 Task: Open Card Card0000000177 in Board Board0000000045 in Workspace WS0000000015 in Trello. Add Member Email0000000057 to Card Card0000000177 in Board Board0000000045 in Workspace WS0000000015 in Trello. Add Purple Label titled Label0000000177 to Card Card0000000177 in Board Board0000000045 in Workspace WS0000000015 in Trello. Add Checklist CL0000000177 to Card Card0000000177 in Board Board0000000045 in Workspace WS0000000015 in Trello. Add Dates with Start Date as Aug 01 2023 and Due Date as Aug 31 2023 to Card Card0000000177 in Board Board0000000045 in Workspace WS0000000015 in Trello
Action: Mouse moved to (131, 383)
Screenshot: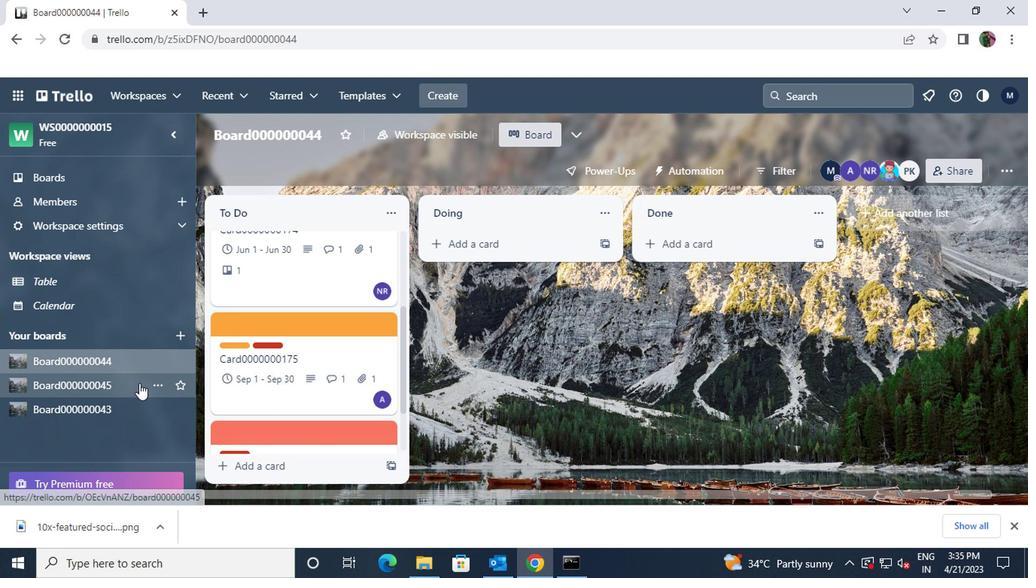 
Action: Mouse pressed left at (131, 383)
Screenshot: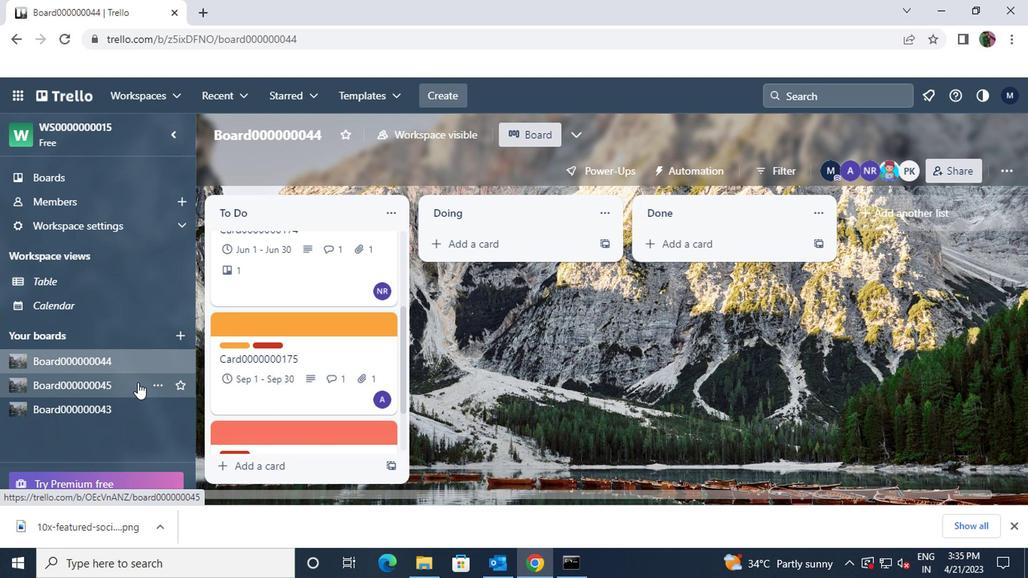 
Action: Mouse moved to (305, 225)
Screenshot: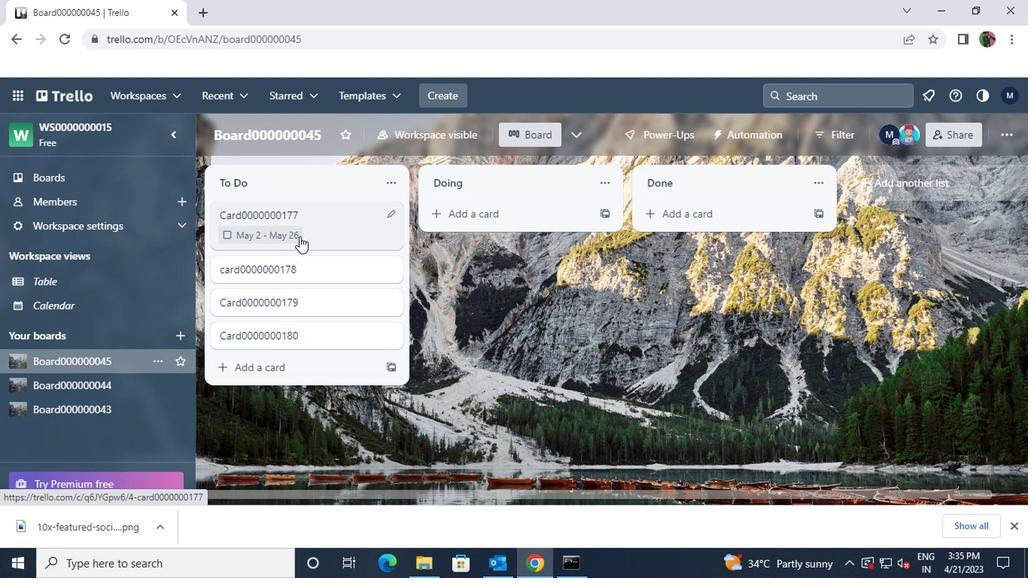
Action: Mouse pressed left at (305, 225)
Screenshot: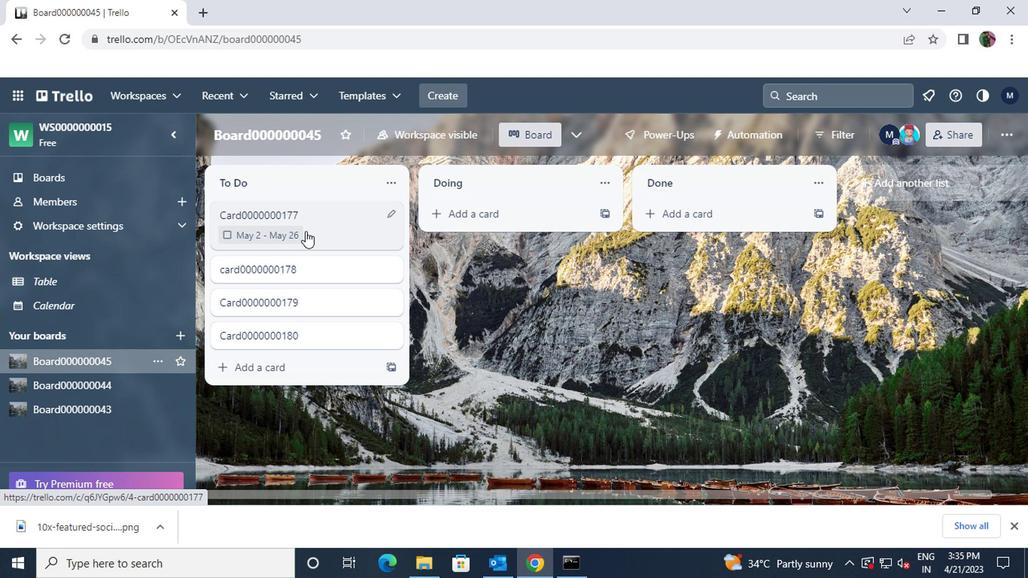 
Action: Mouse moved to (683, 214)
Screenshot: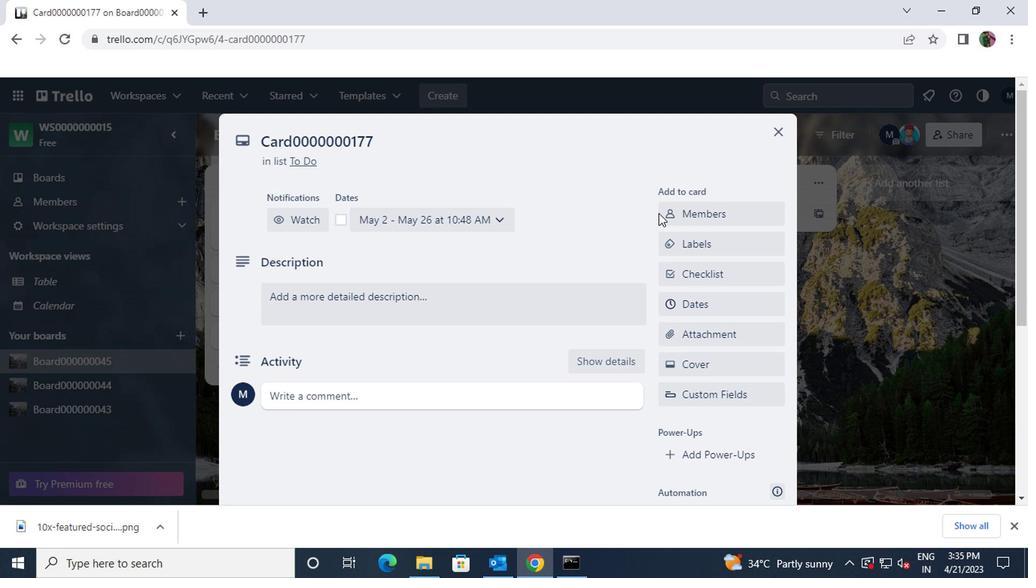 
Action: Mouse pressed left at (683, 214)
Screenshot: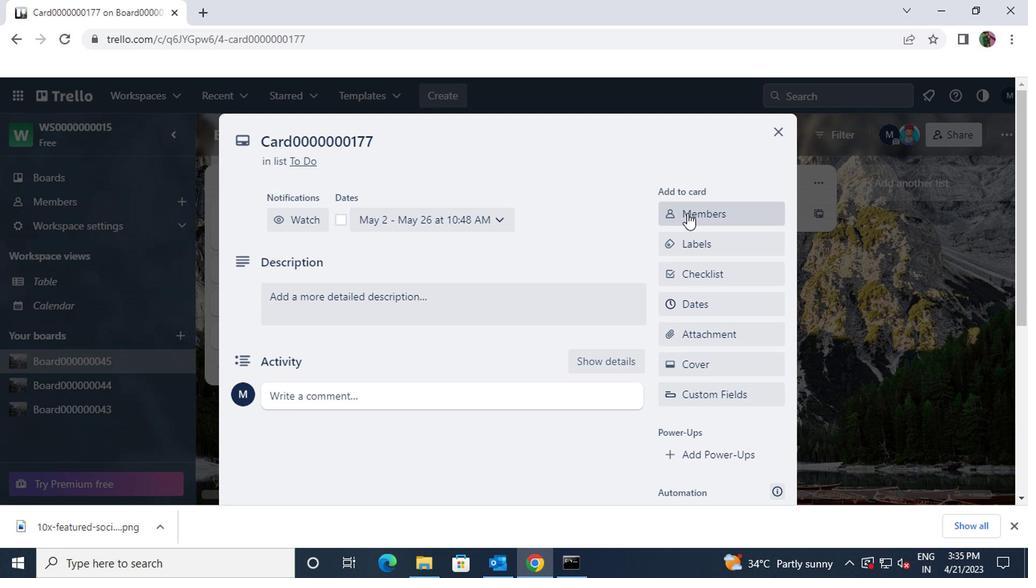 
Action: Mouse moved to (683, 212)
Screenshot: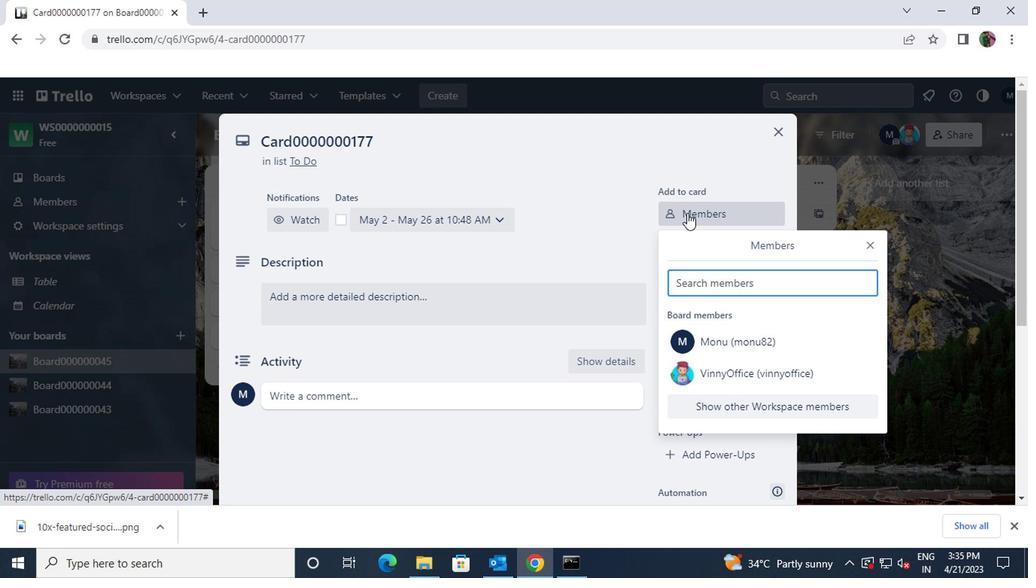 
Action: Key pressed vinnyoffice2<Key.shift>@GMAIL.COM
Screenshot: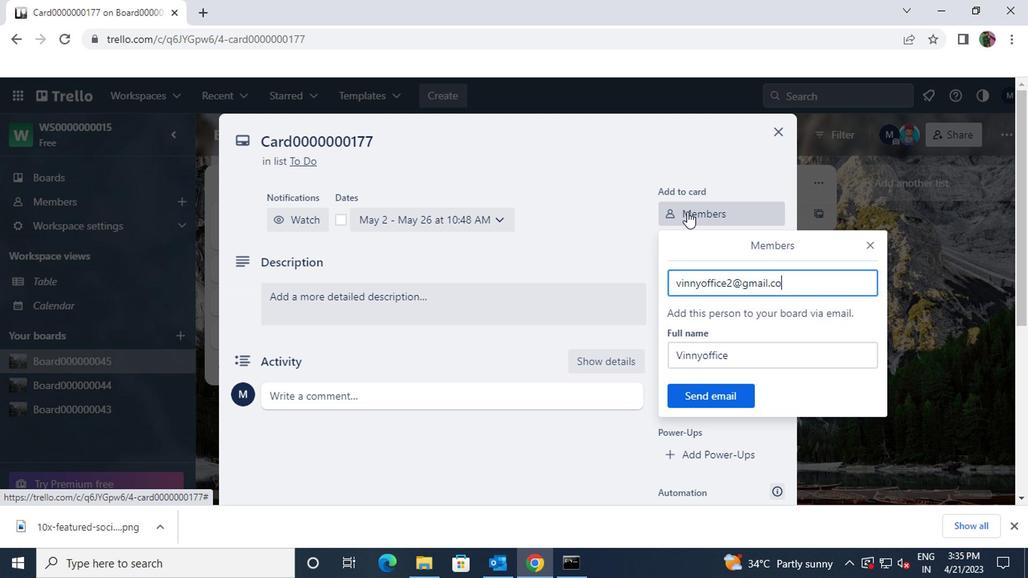 
Action: Mouse moved to (709, 393)
Screenshot: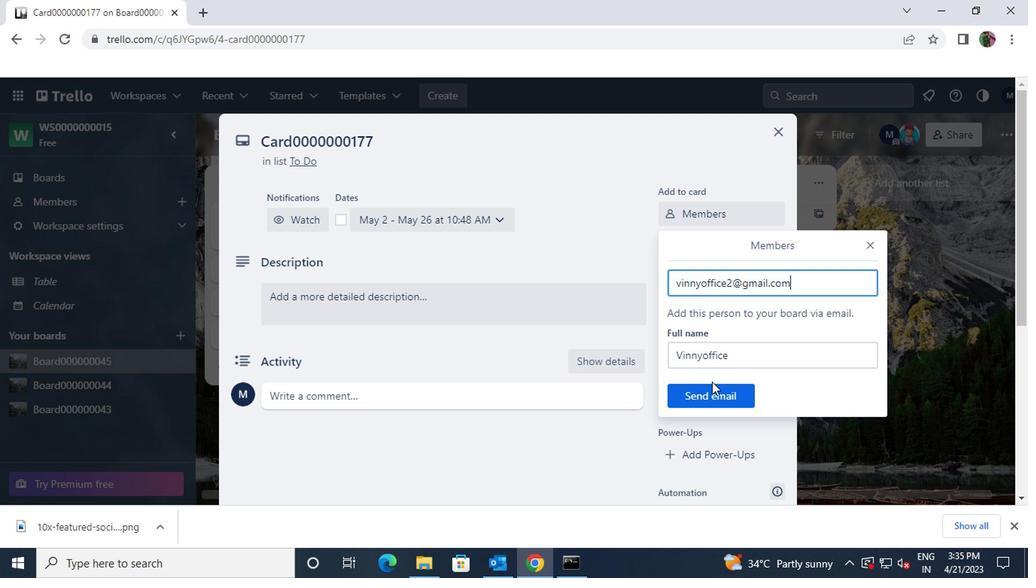 
Action: Mouse pressed left at (709, 393)
Screenshot: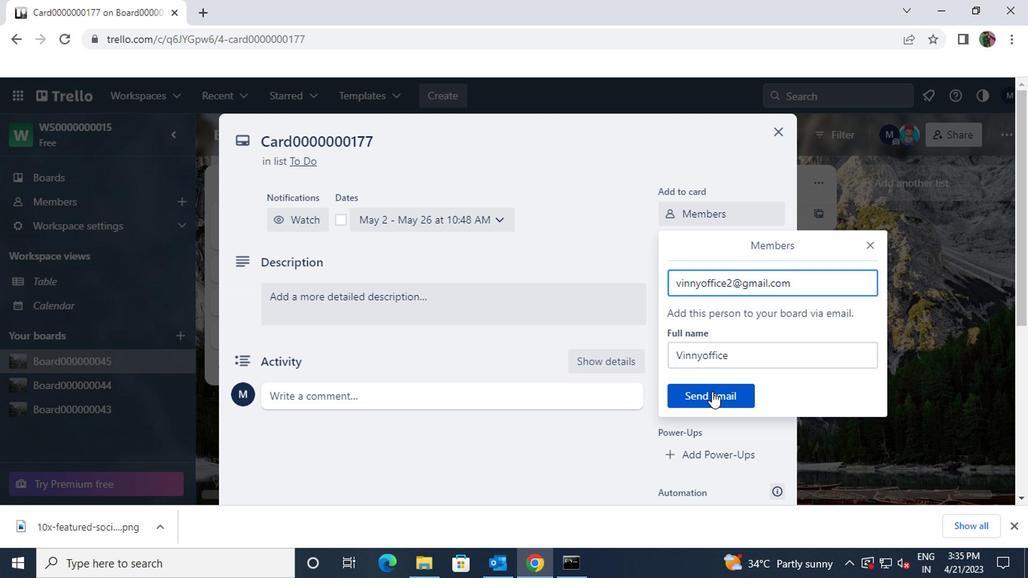 
Action: Mouse moved to (699, 245)
Screenshot: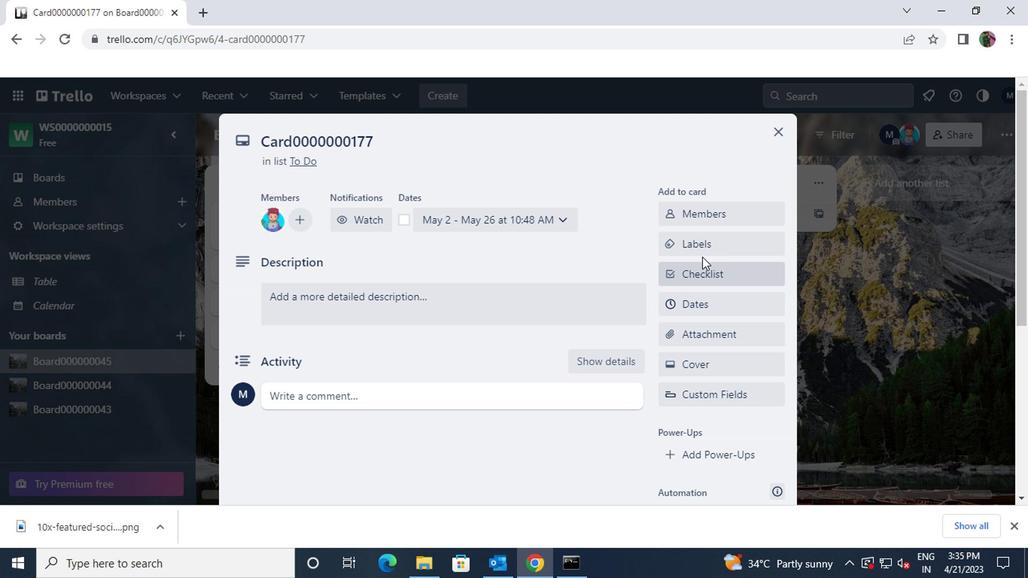 
Action: Mouse pressed left at (699, 245)
Screenshot: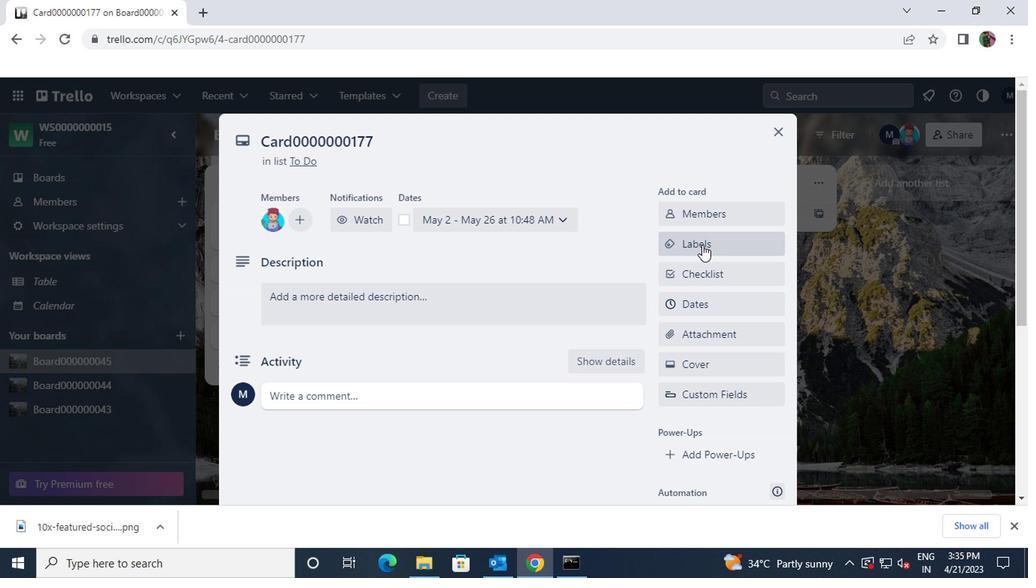 
Action: Mouse moved to (737, 397)
Screenshot: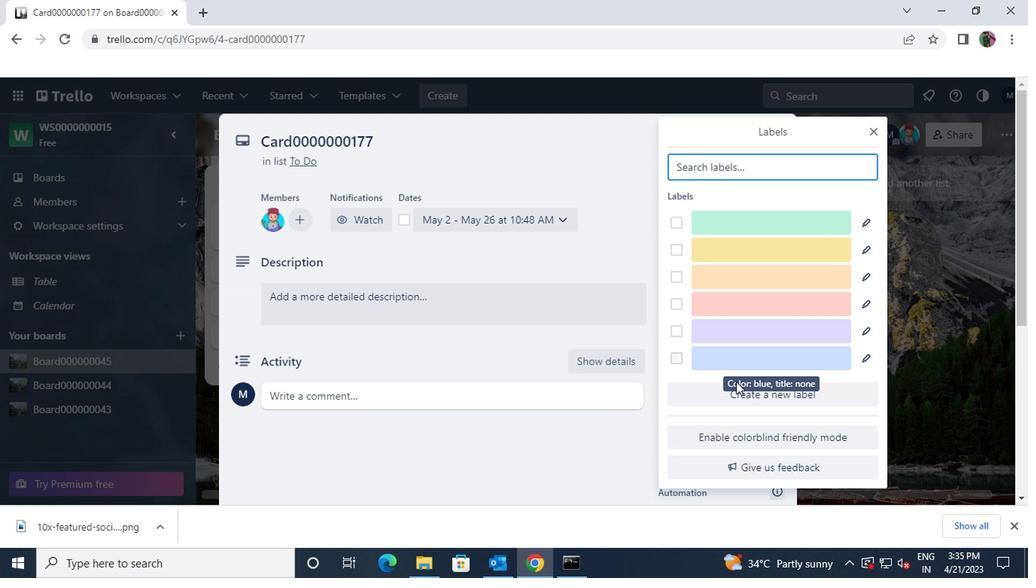 
Action: Mouse pressed left at (737, 397)
Screenshot: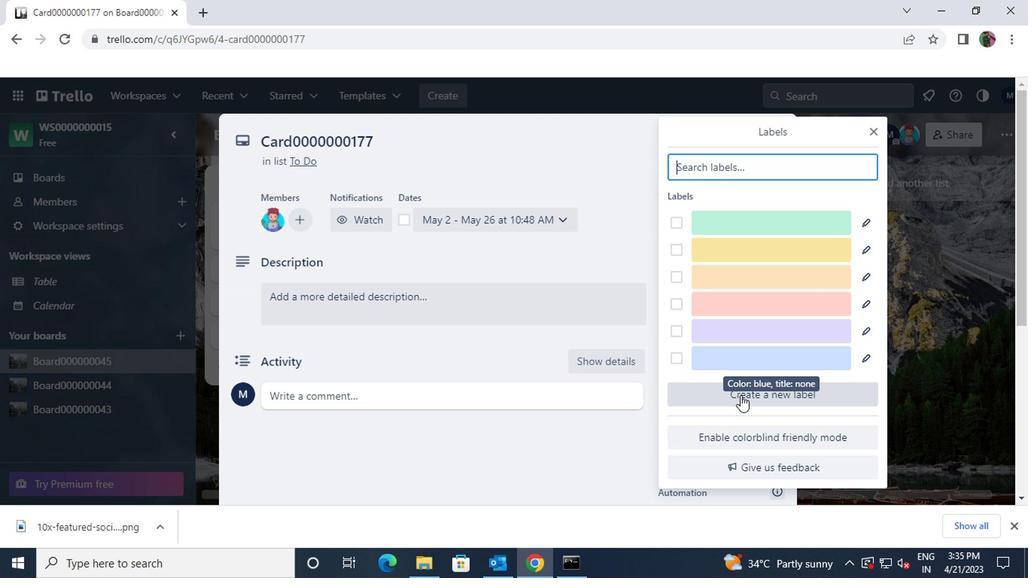 
Action: Mouse moved to (721, 268)
Screenshot: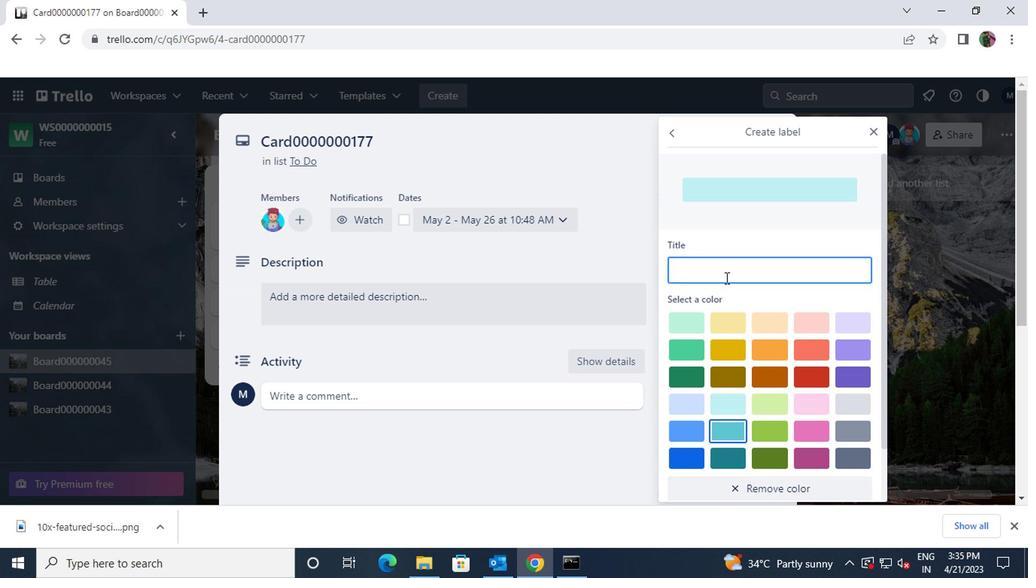 
Action: Mouse pressed left at (721, 268)
Screenshot: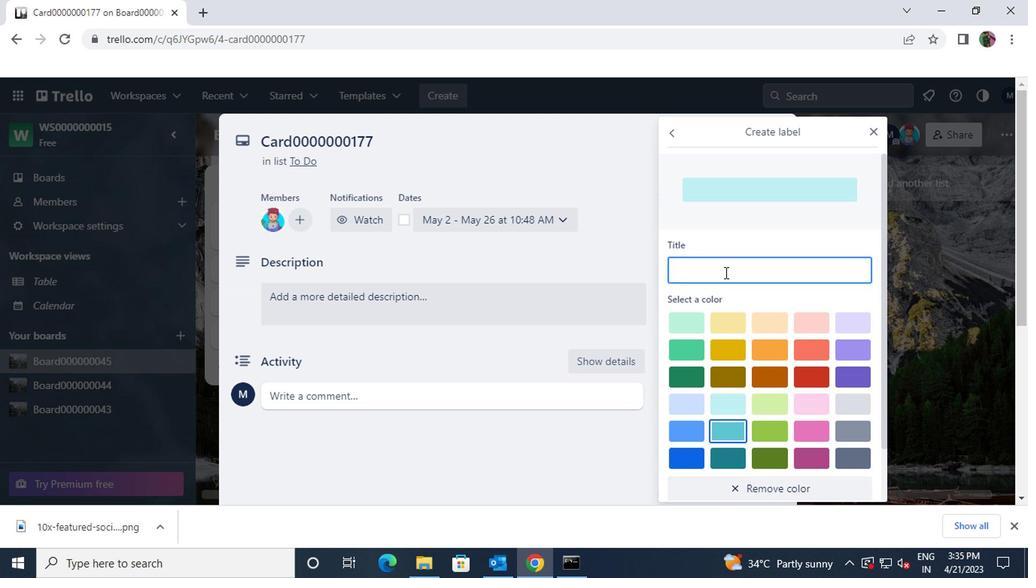 
Action: Key pressed <Key.shift>LABEL0000000177
Screenshot: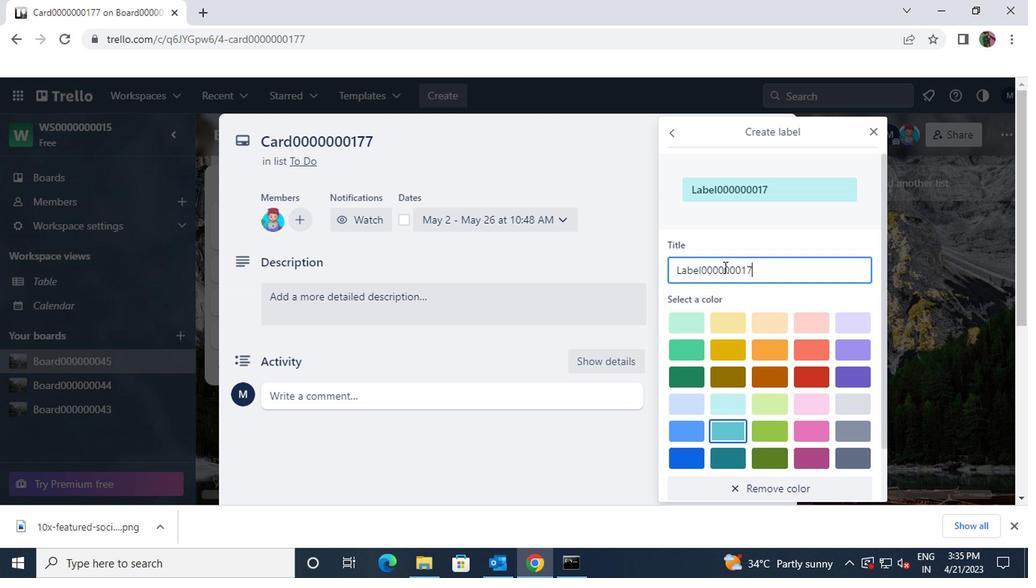 
Action: Mouse moved to (849, 378)
Screenshot: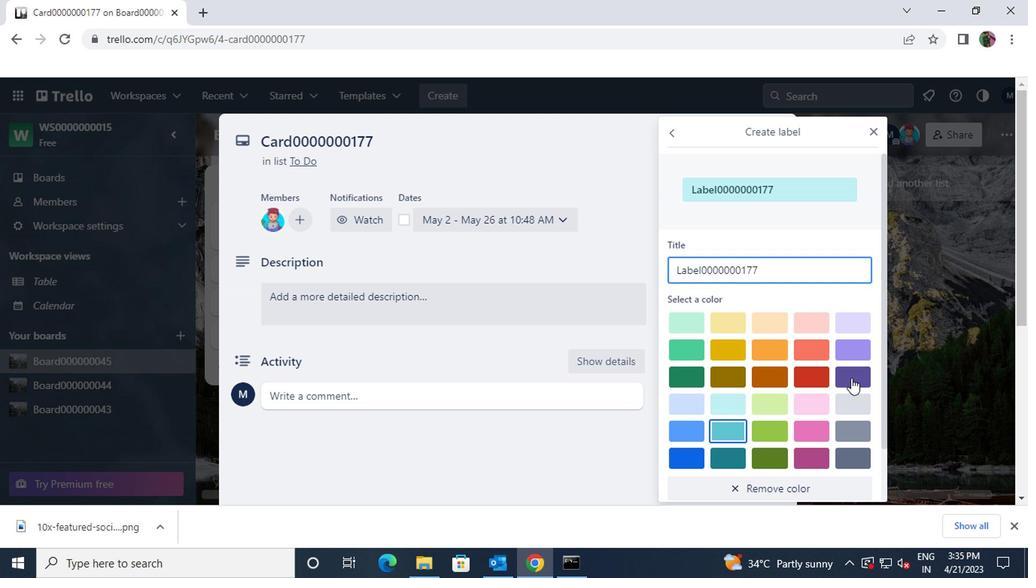 
Action: Mouse pressed left at (849, 378)
Screenshot: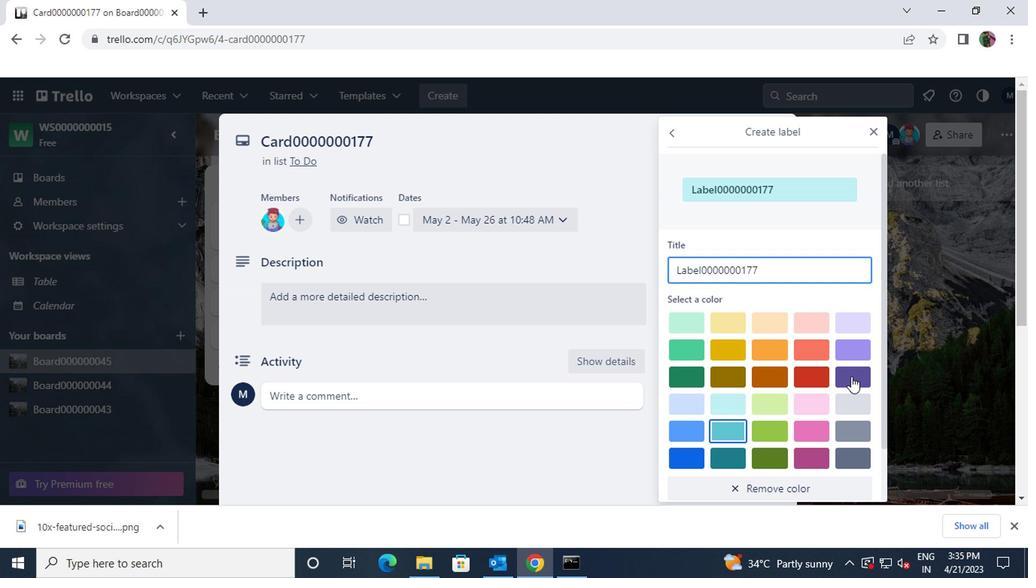 
Action: Mouse moved to (850, 378)
Screenshot: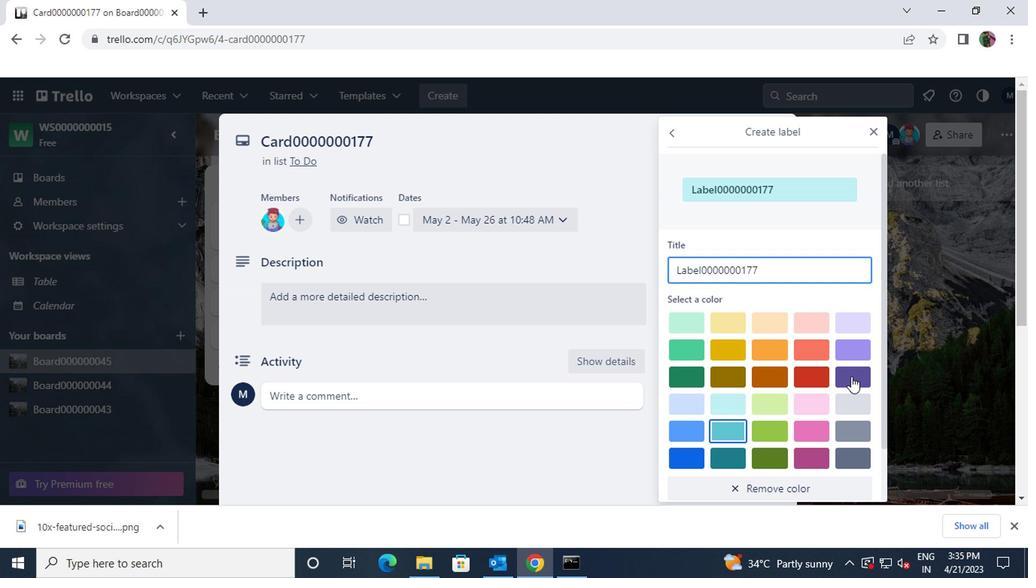 
Action: Mouse scrolled (850, 377) with delta (0, 0)
Screenshot: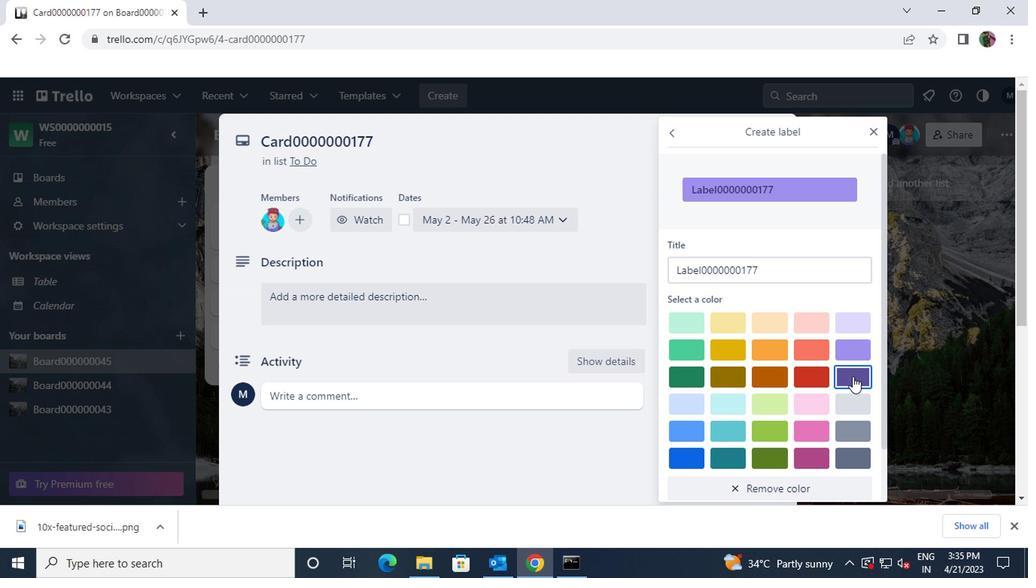 
Action: Mouse scrolled (850, 377) with delta (0, 0)
Screenshot: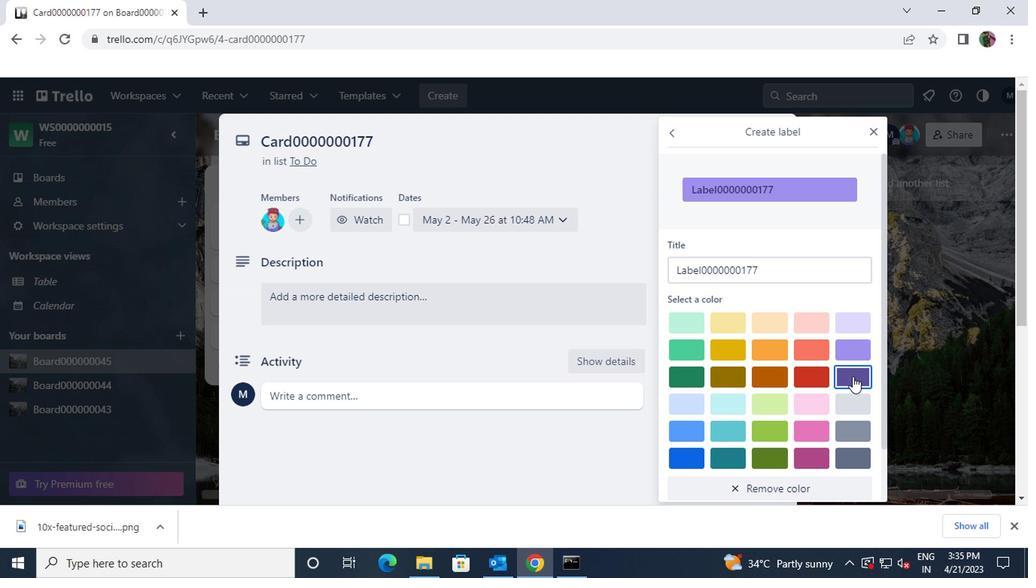 
Action: Mouse scrolled (850, 377) with delta (0, 0)
Screenshot: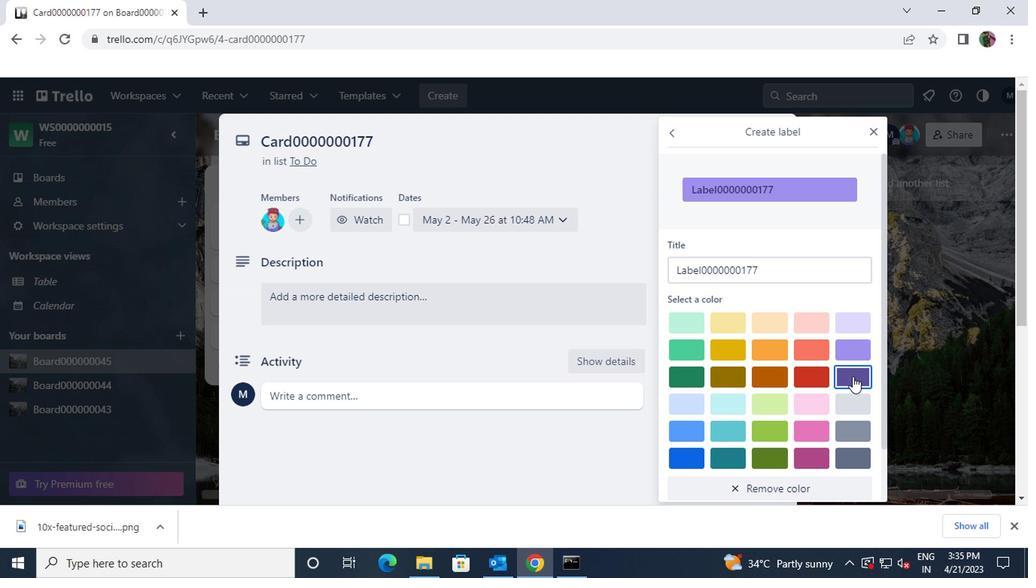 
Action: Mouse moved to (692, 484)
Screenshot: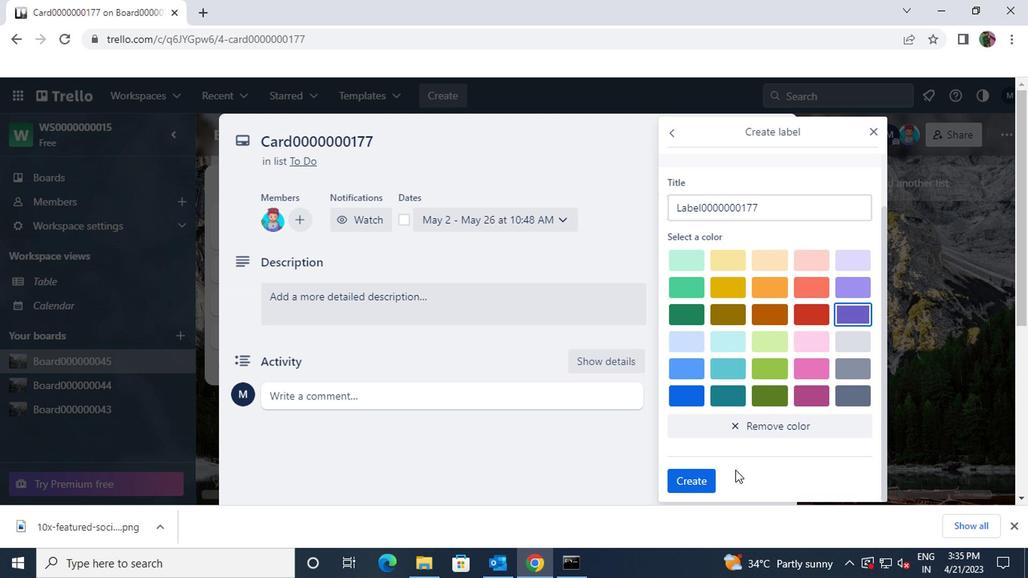 
Action: Mouse pressed left at (692, 484)
Screenshot: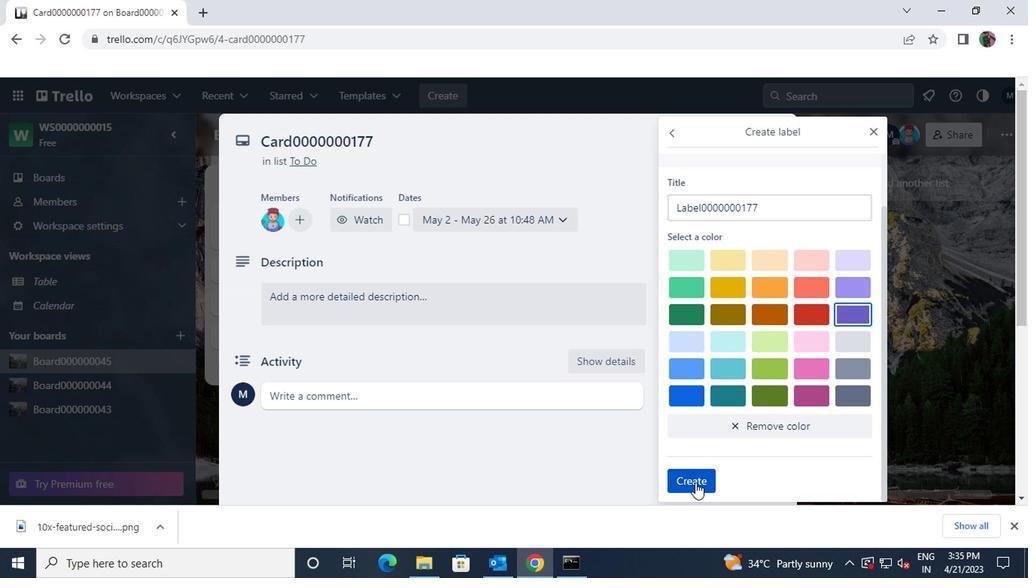 
Action: Mouse moved to (699, 482)
Screenshot: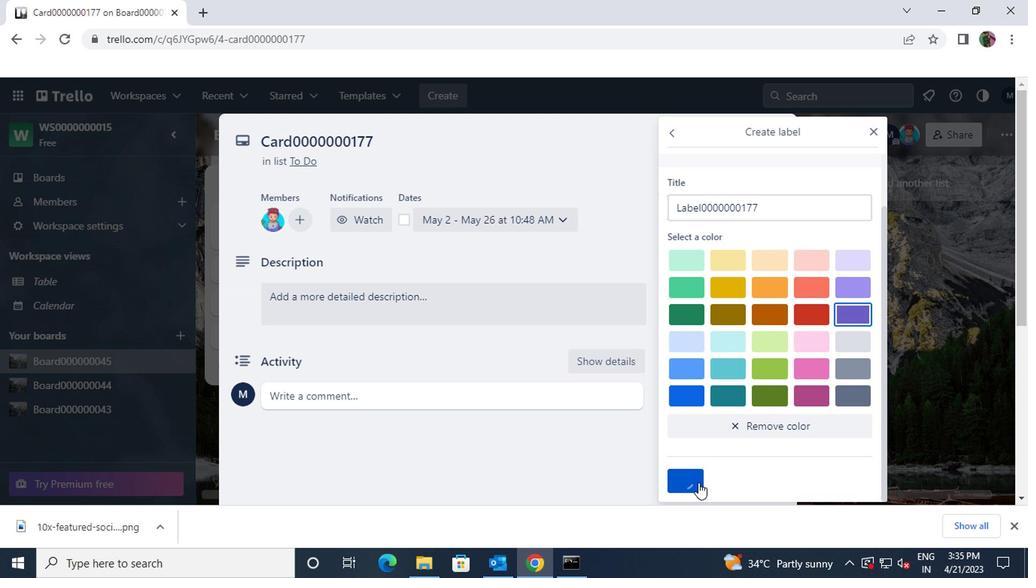 
Action: Mouse scrolled (699, 483) with delta (0, 1)
Screenshot: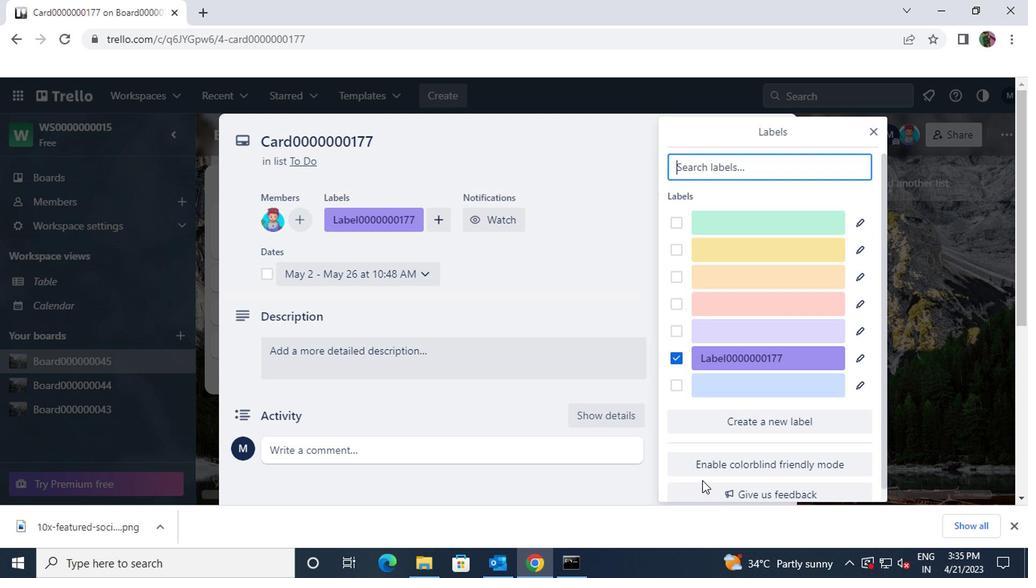 
Action: Mouse scrolled (699, 483) with delta (0, 1)
Screenshot: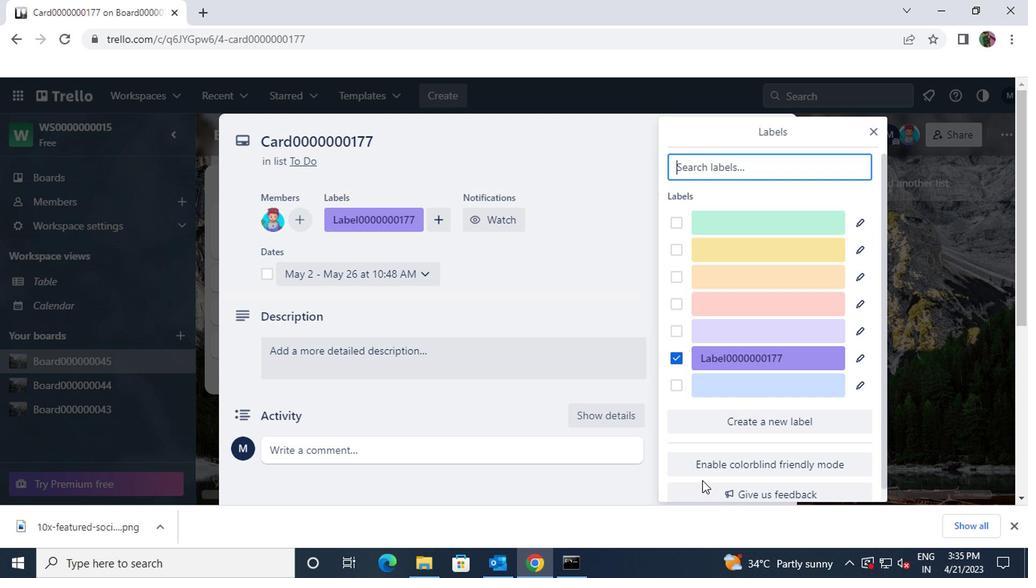 
Action: Mouse scrolled (699, 483) with delta (0, 1)
Screenshot: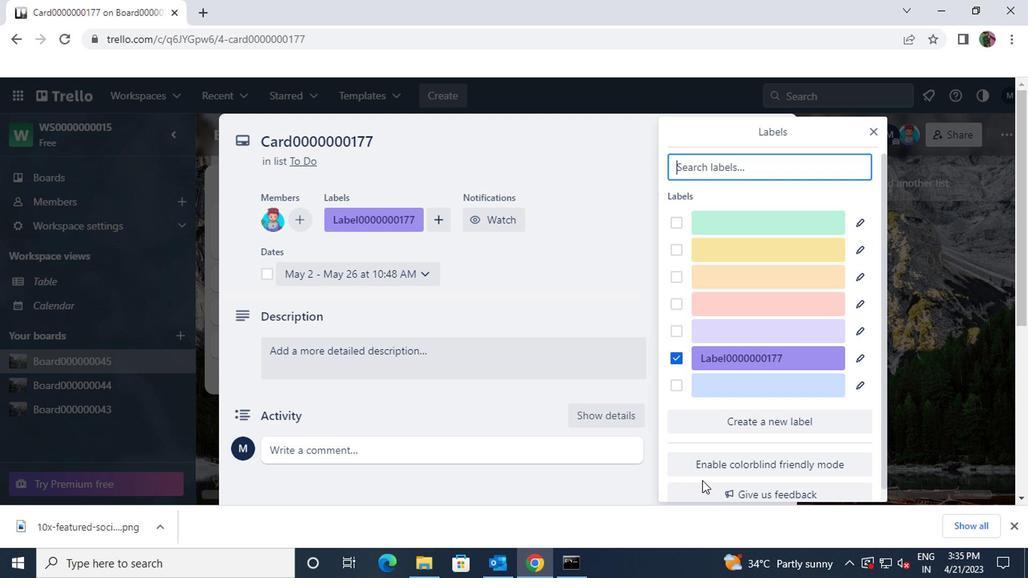 
Action: Mouse moved to (870, 137)
Screenshot: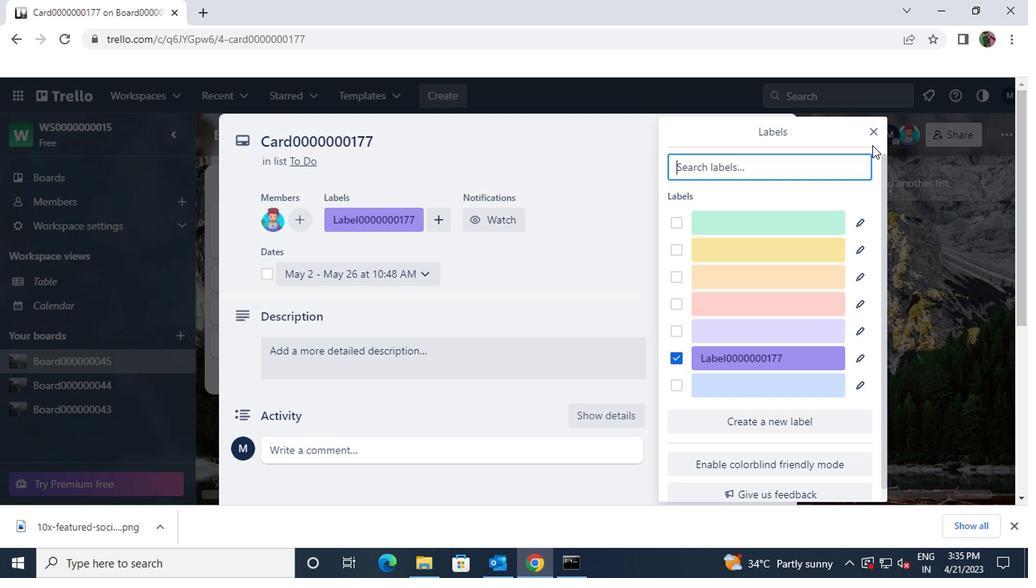 
Action: Mouse pressed left at (870, 137)
Screenshot: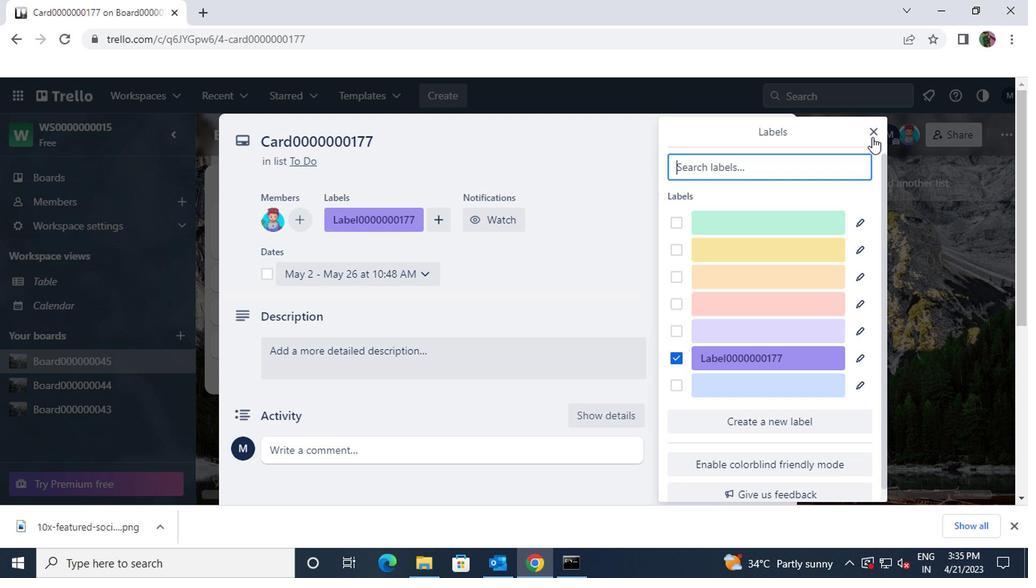 
Action: Mouse moved to (760, 269)
Screenshot: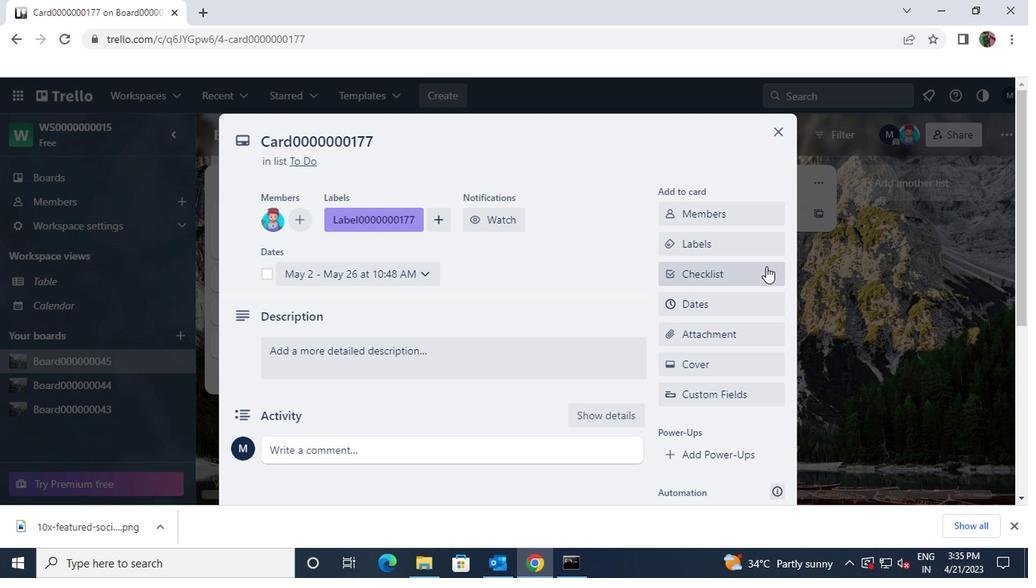 
Action: Mouse pressed left at (760, 269)
Screenshot: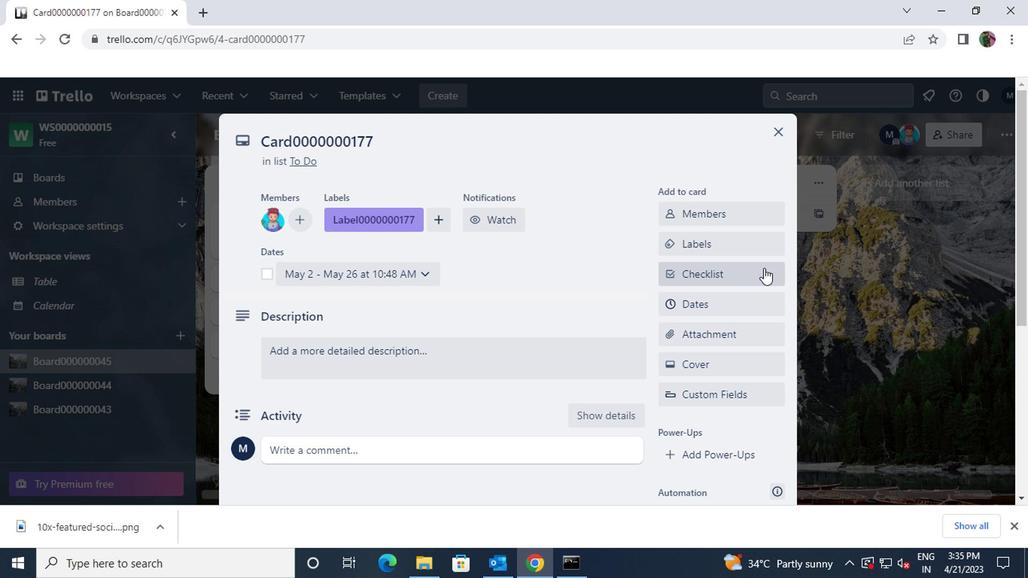 
Action: Key pressed <Key.shift>CL0000000177
Screenshot: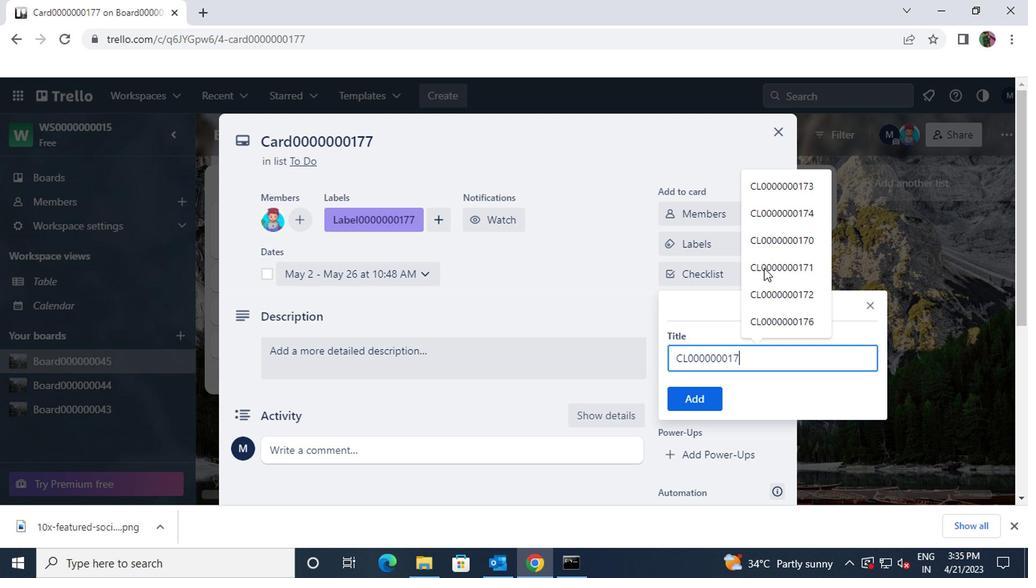 
Action: Mouse moved to (699, 394)
Screenshot: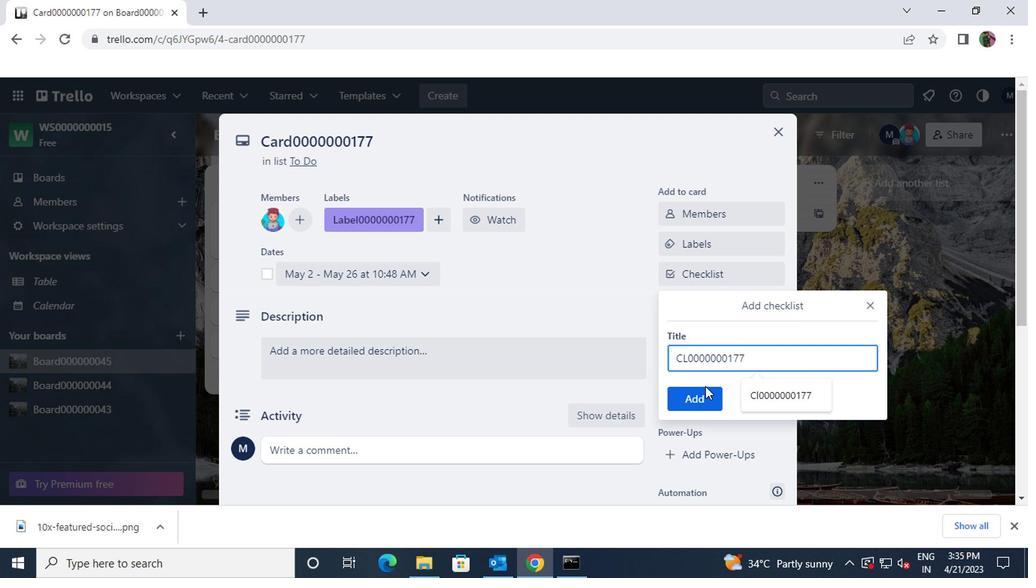 
Action: Mouse pressed left at (699, 394)
Screenshot: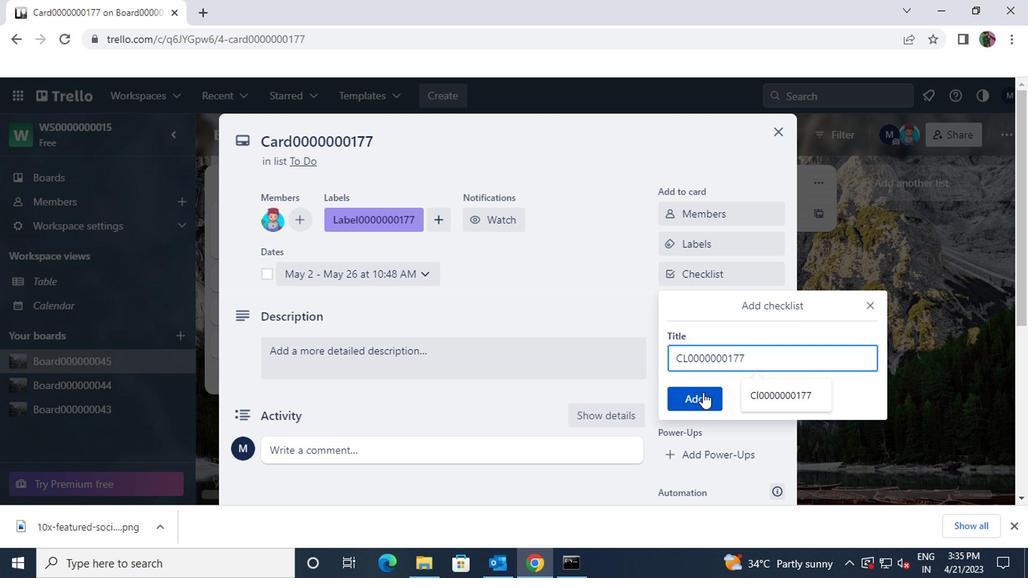 
Action: Mouse moved to (699, 303)
Screenshot: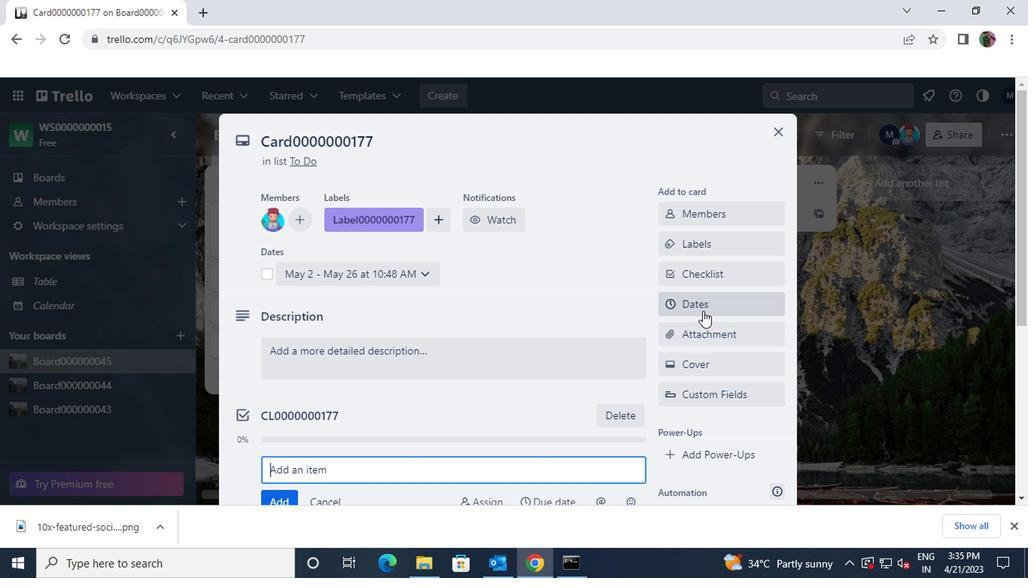 
Action: Mouse pressed left at (699, 303)
Screenshot: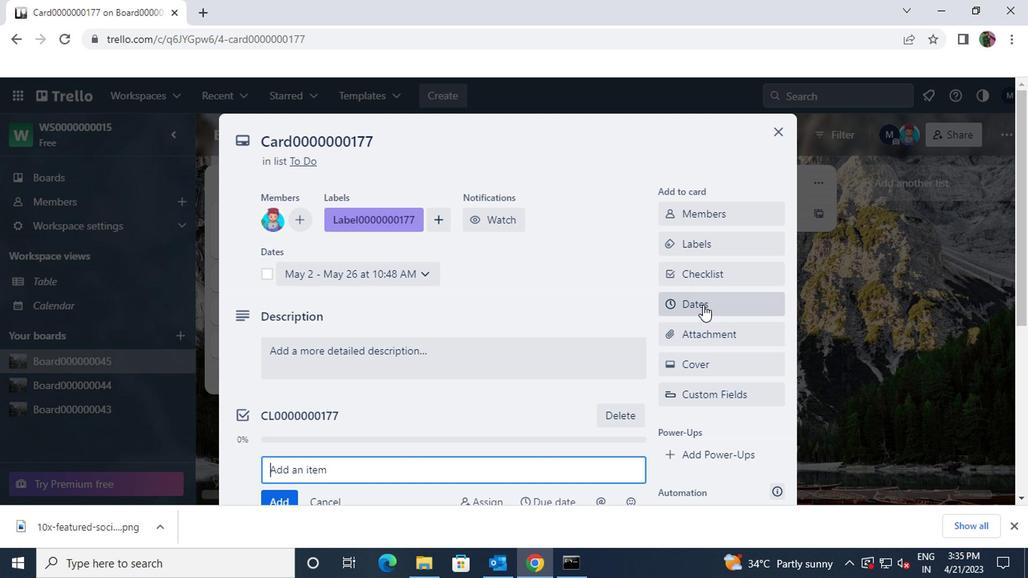 
Action: Mouse moved to (852, 164)
Screenshot: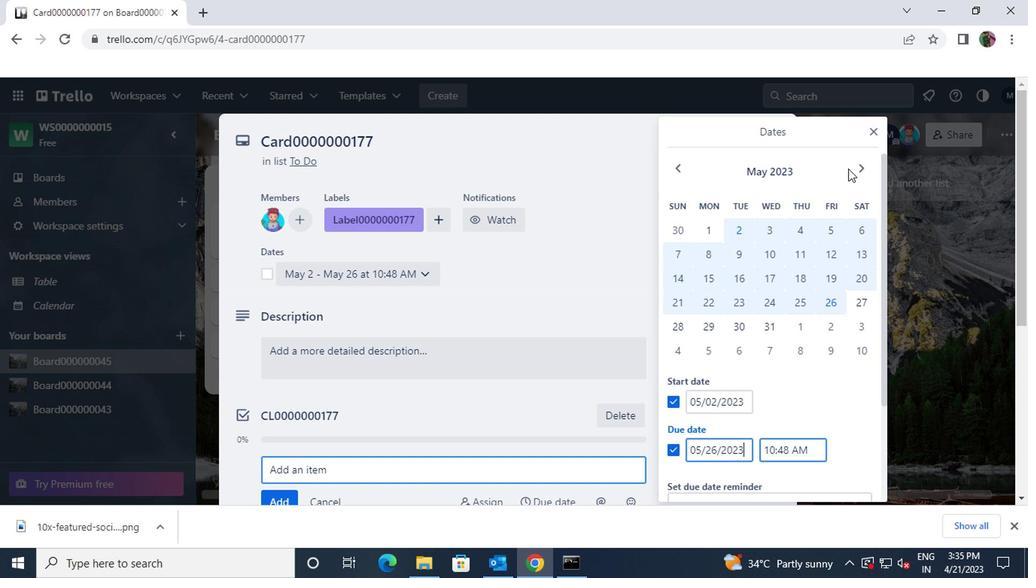 
Action: Mouse pressed left at (852, 164)
Screenshot: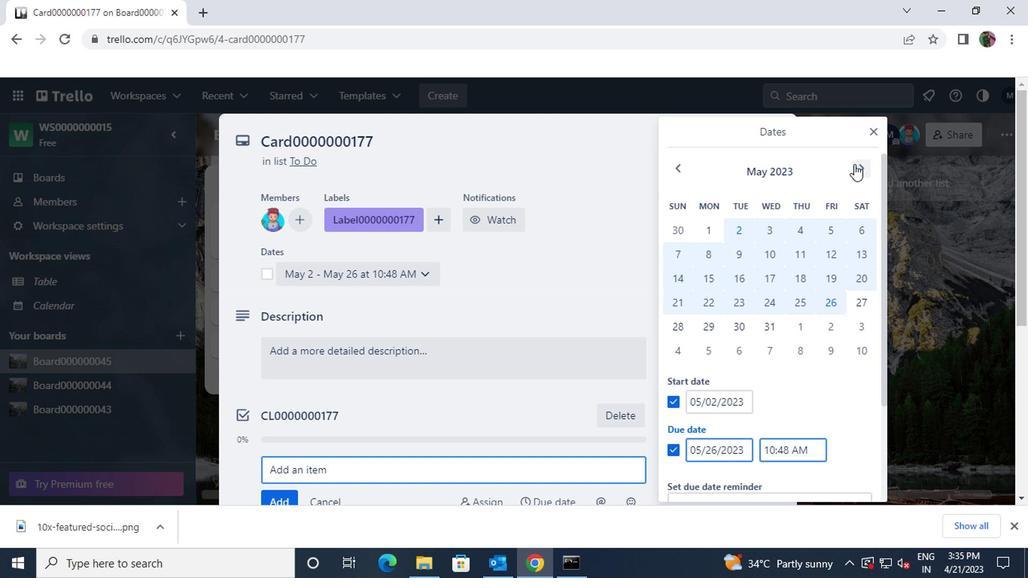 
Action: Mouse pressed left at (852, 164)
Screenshot: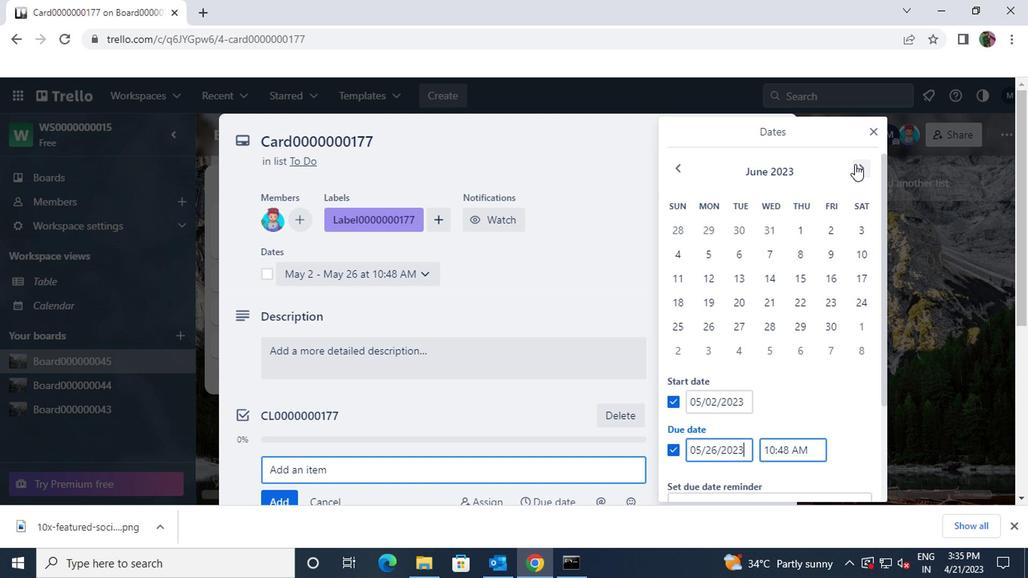
Action: Mouse pressed left at (852, 164)
Screenshot: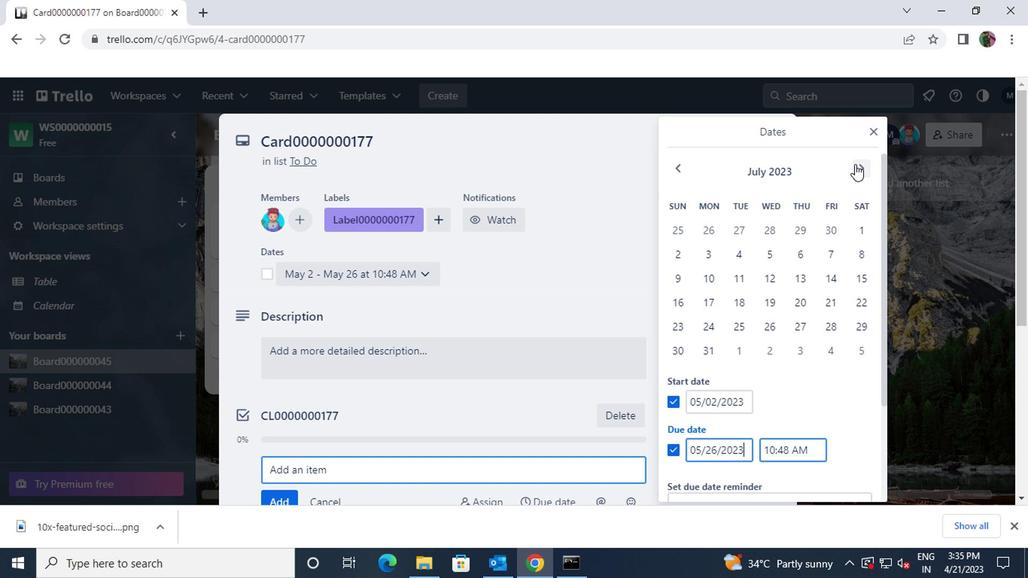 
Action: Mouse moved to (739, 229)
Screenshot: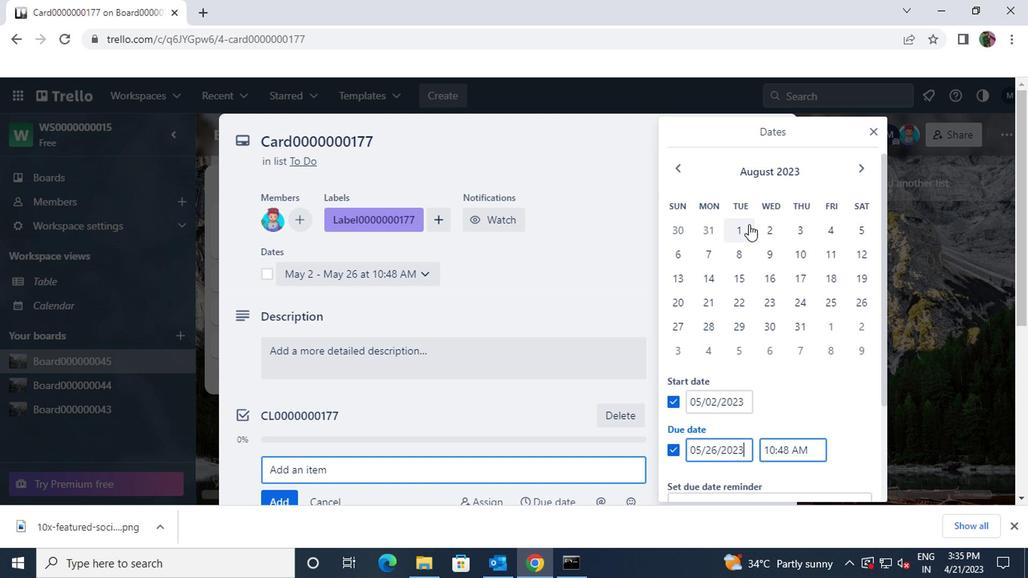
Action: Mouse pressed left at (739, 229)
Screenshot: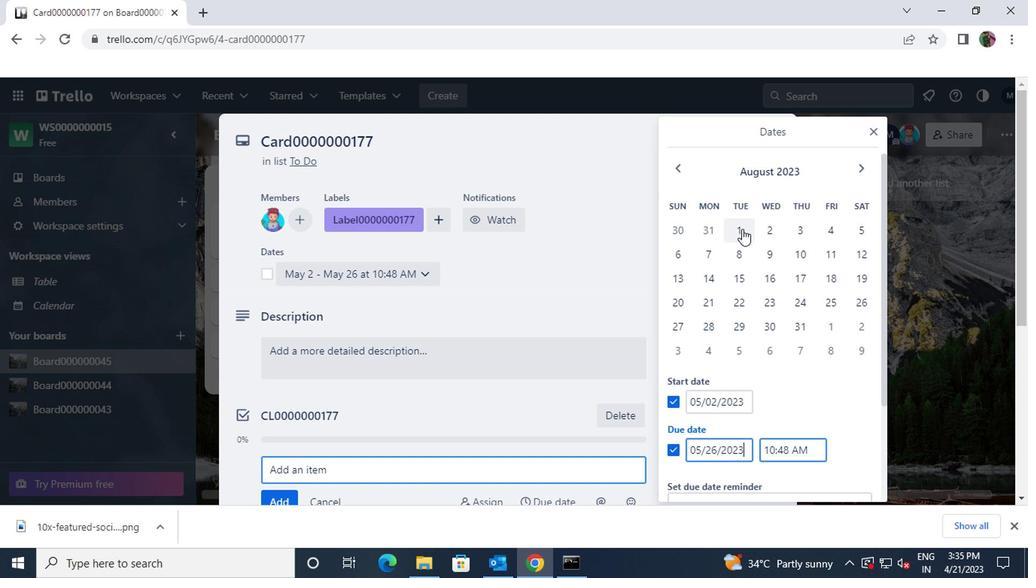 
Action: Mouse scrolled (739, 229) with delta (0, 0)
Screenshot: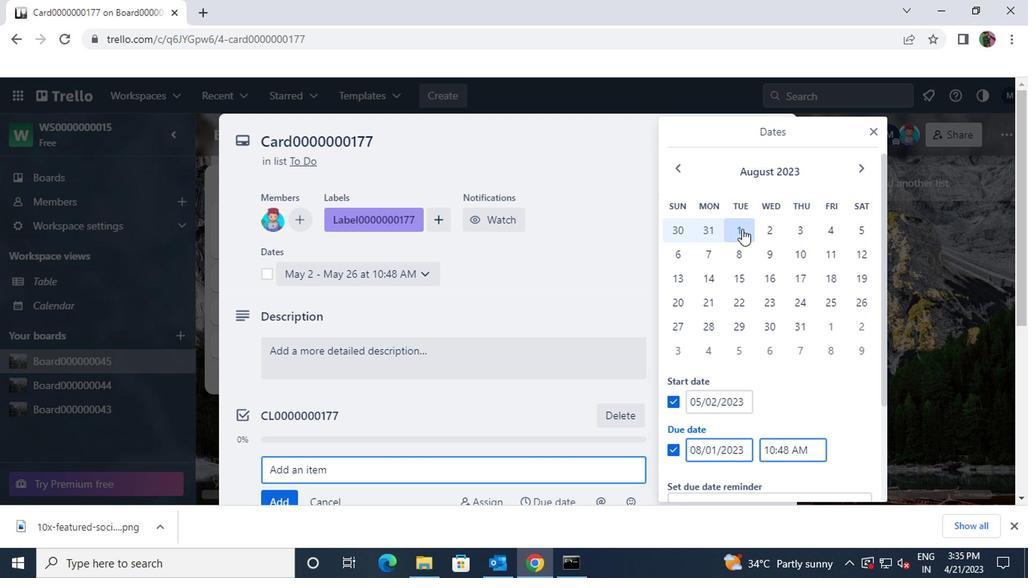 
Action: Mouse moved to (801, 244)
Screenshot: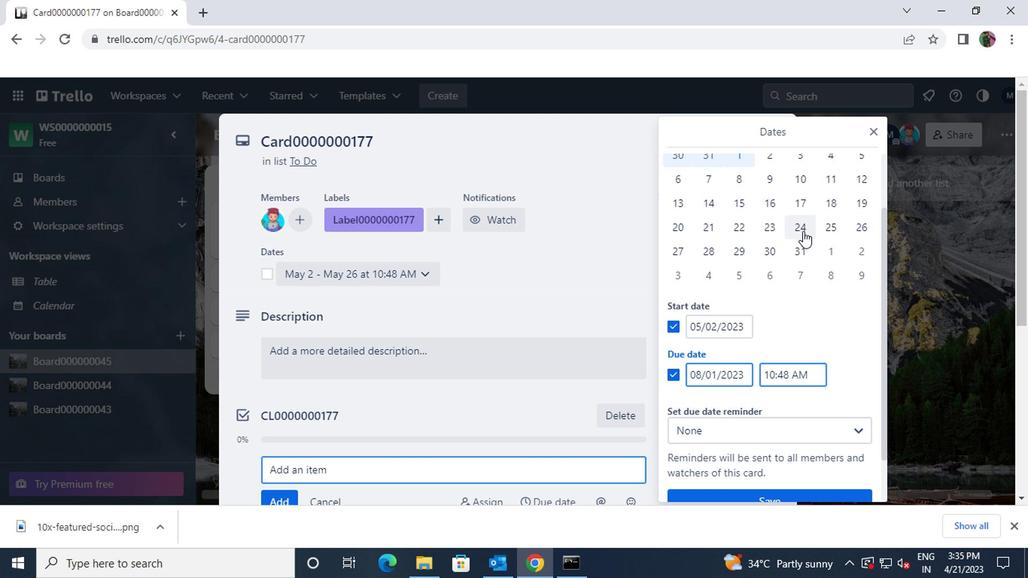 
Action: Mouse pressed left at (801, 244)
Screenshot: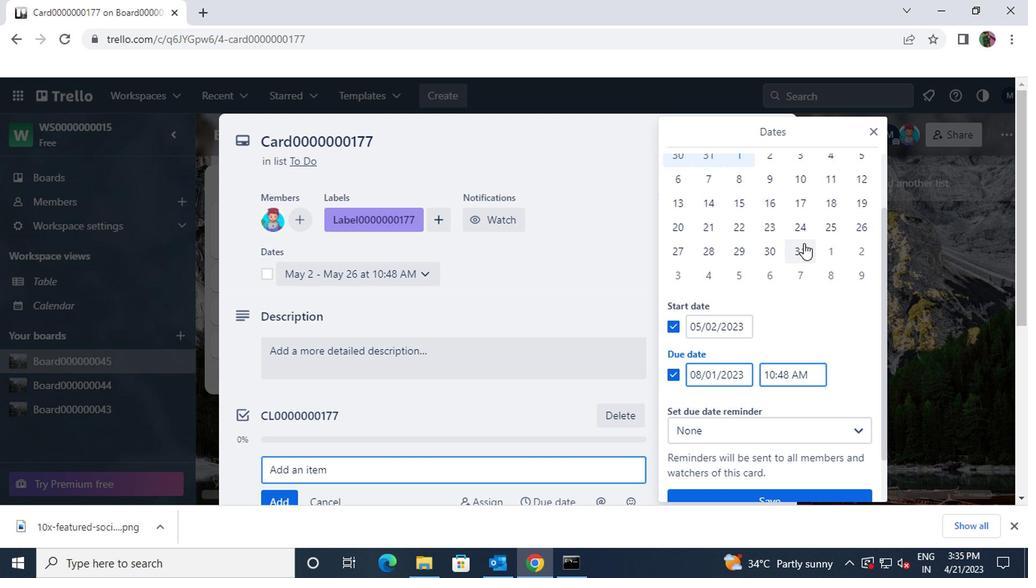 
Action: Mouse scrolled (801, 243) with delta (0, 0)
Screenshot: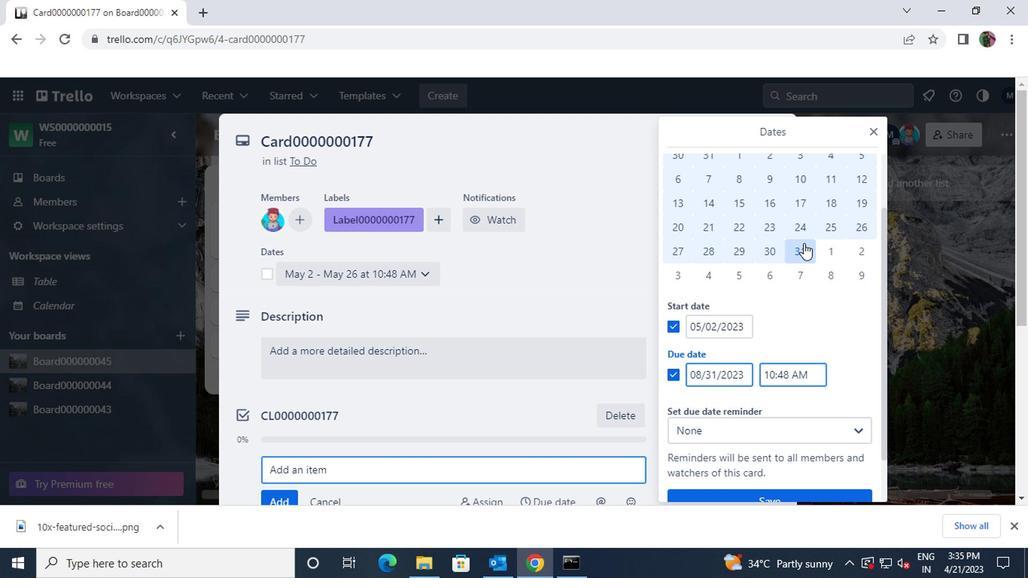 
Action: Mouse scrolled (801, 243) with delta (0, 0)
Screenshot: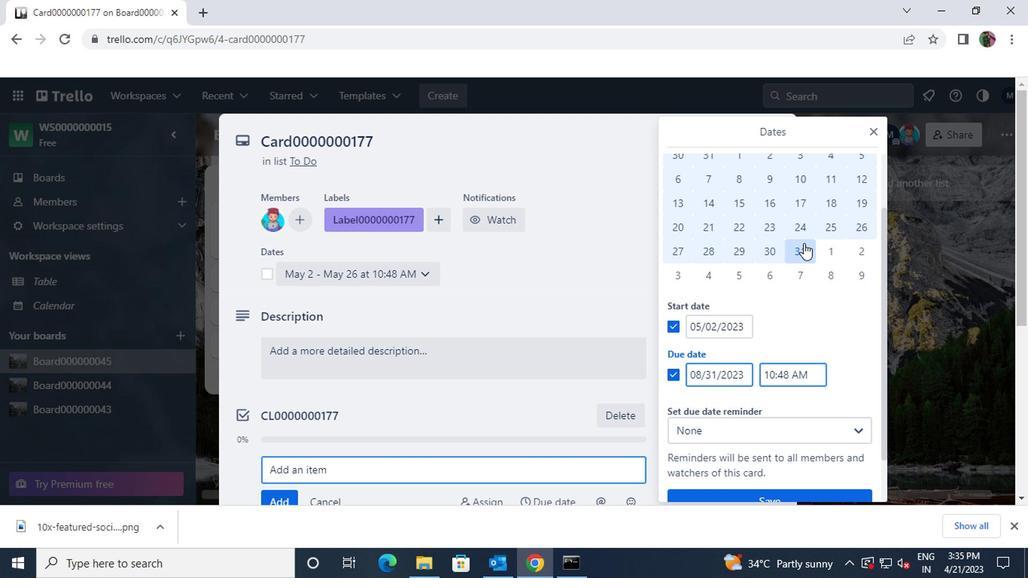
Action: Mouse scrolled (801, 243) with delta (0, 0)
Screenshot: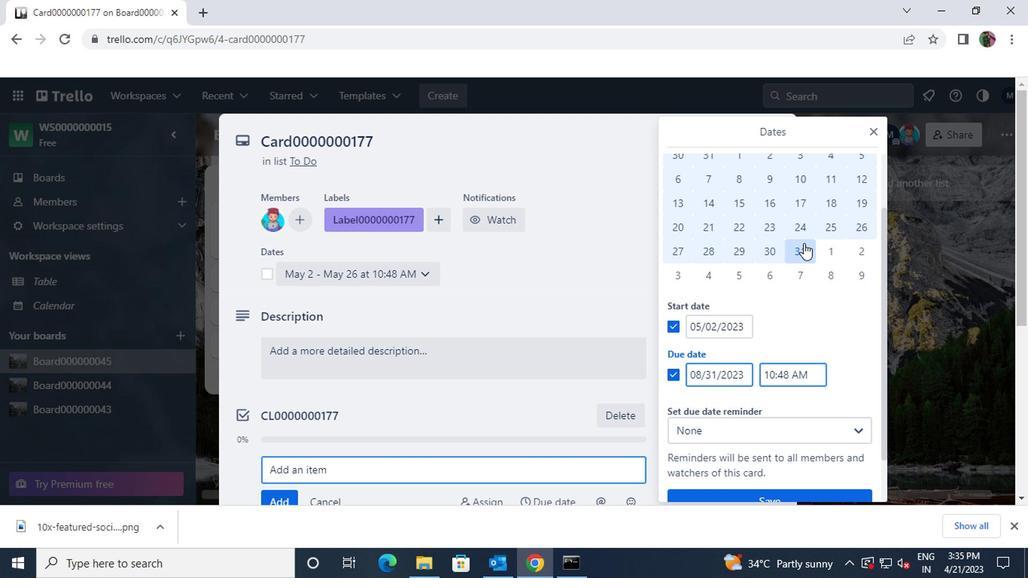 
Action: Mouse moved to (817, 445)
Screenshot: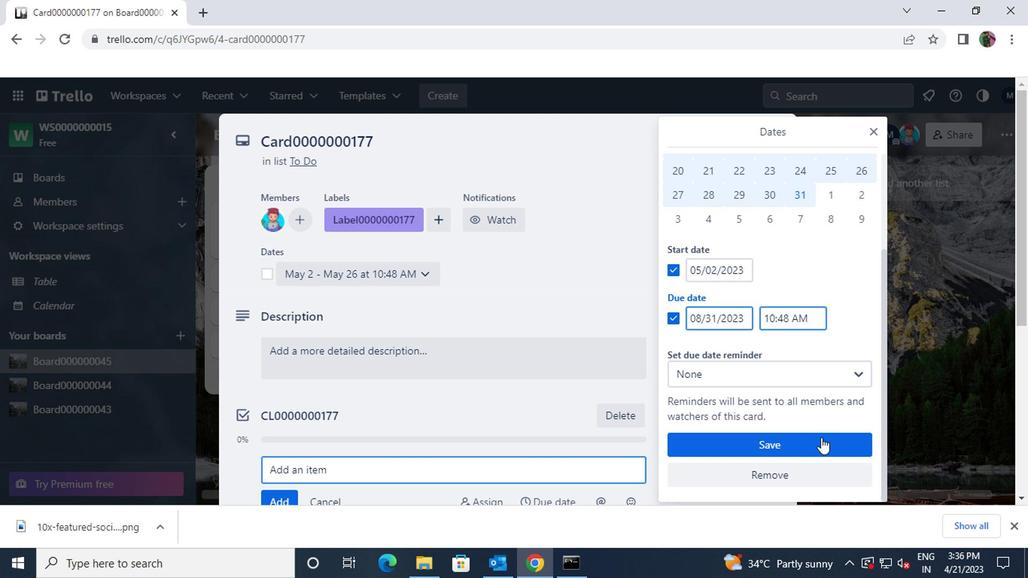 
Action: Mouse pressed left at (817, 445)
Screenshot: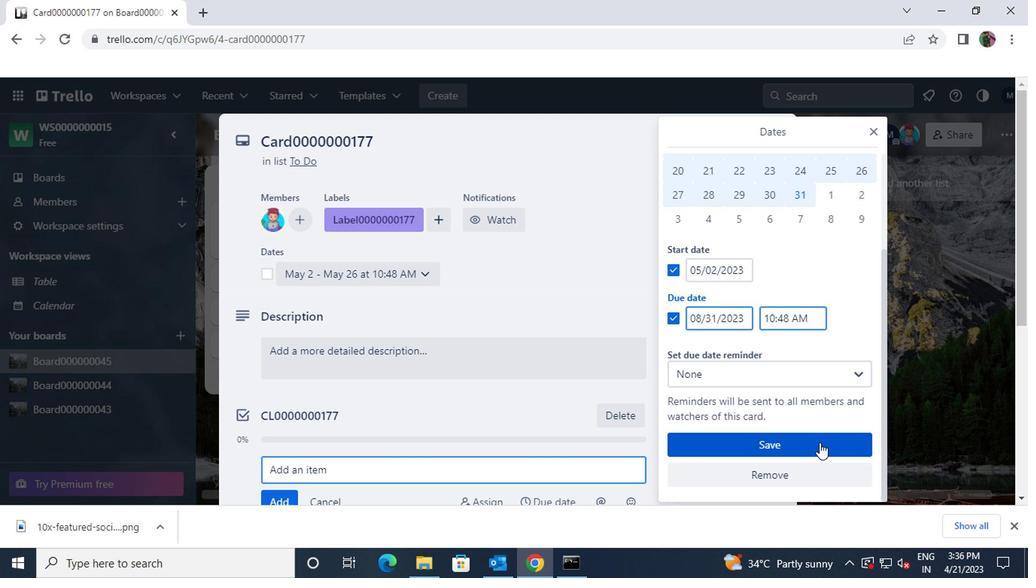 
